 Task: In the  document Colortheory.doc, select heading and apply ' Bold and Underline'  Using "replace feature", replace:  'harmony to peace'
Action: Mouse moved to (380, 172)
Screenshot: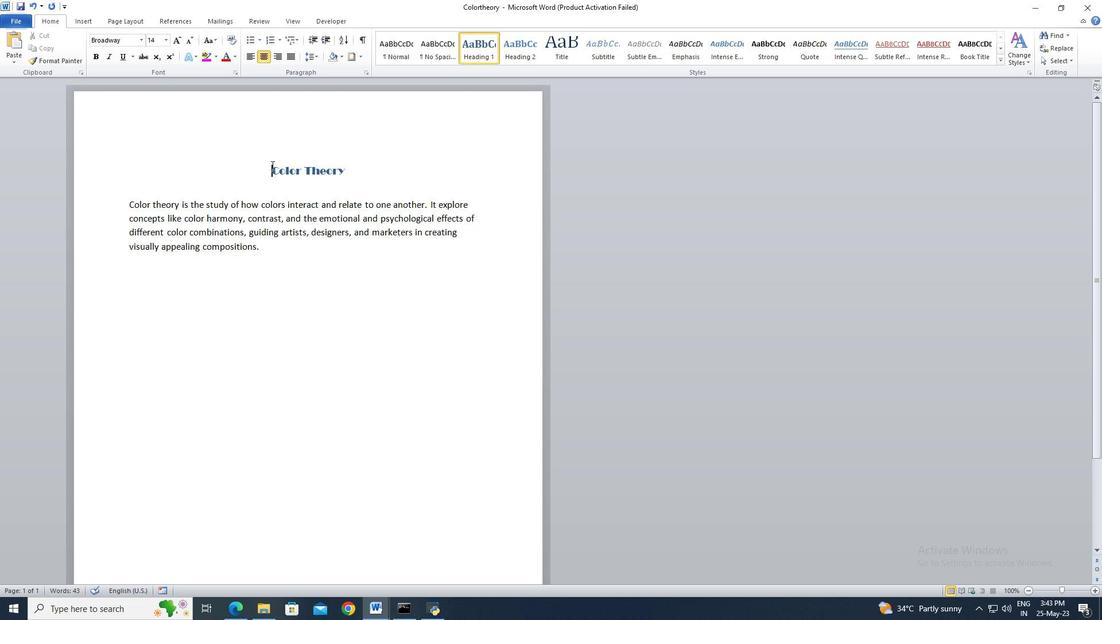 
Action: Key pressed <Key.shift>
Screenshot: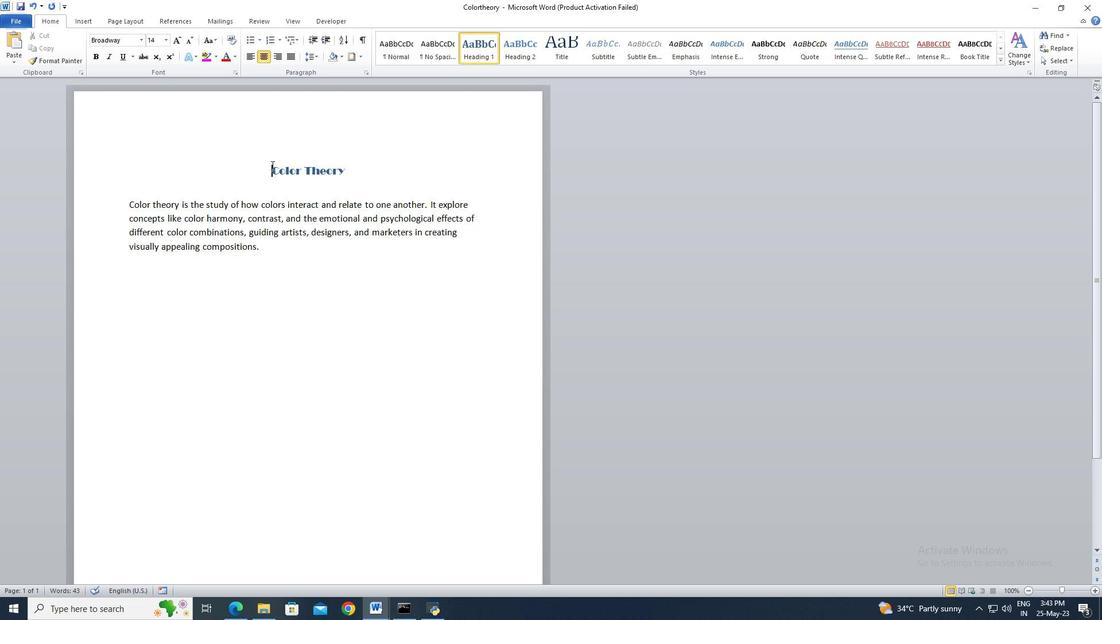 
Action: Mouse pressed left at (380, 172)
Screenshot: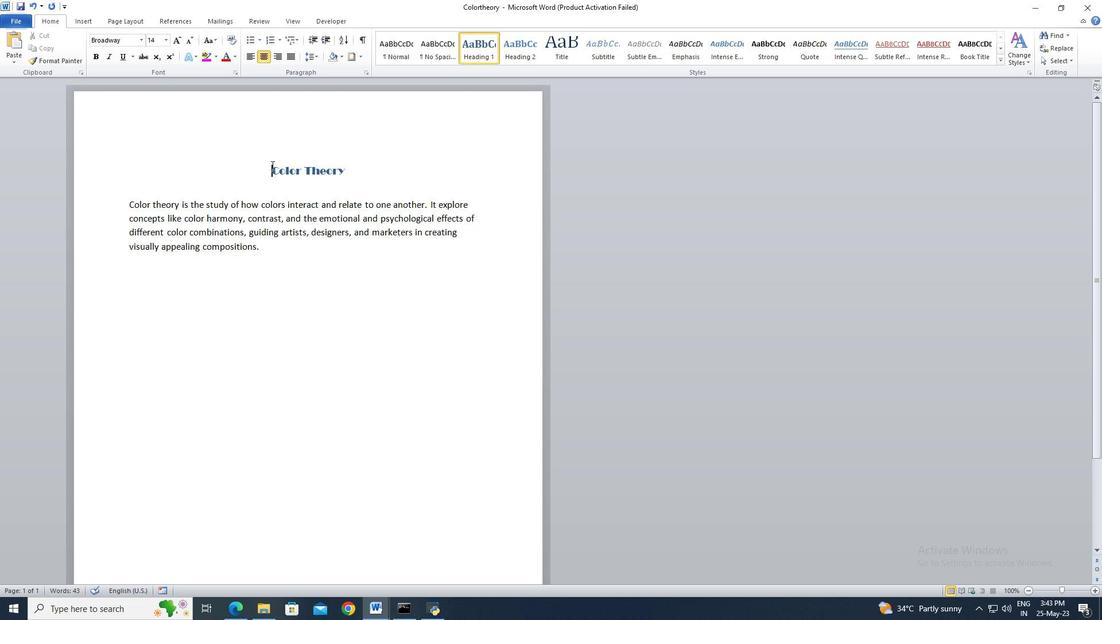 
Action: Mouse moved to (271, 165)
Screenshot: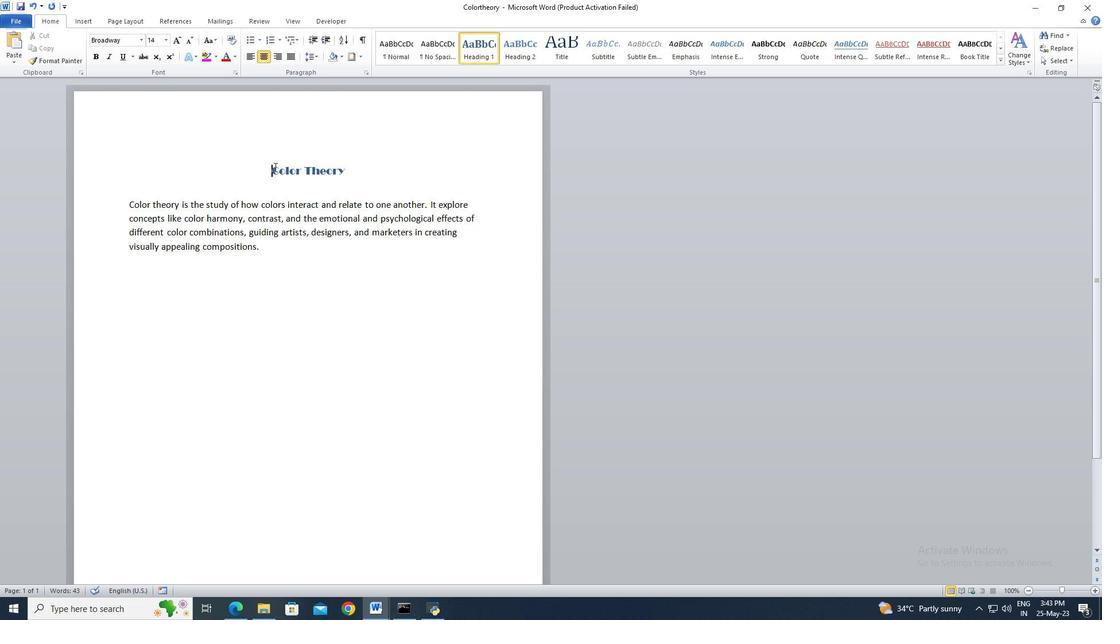 
Action: Mouse pressed left at (271, 165)
Screenshot: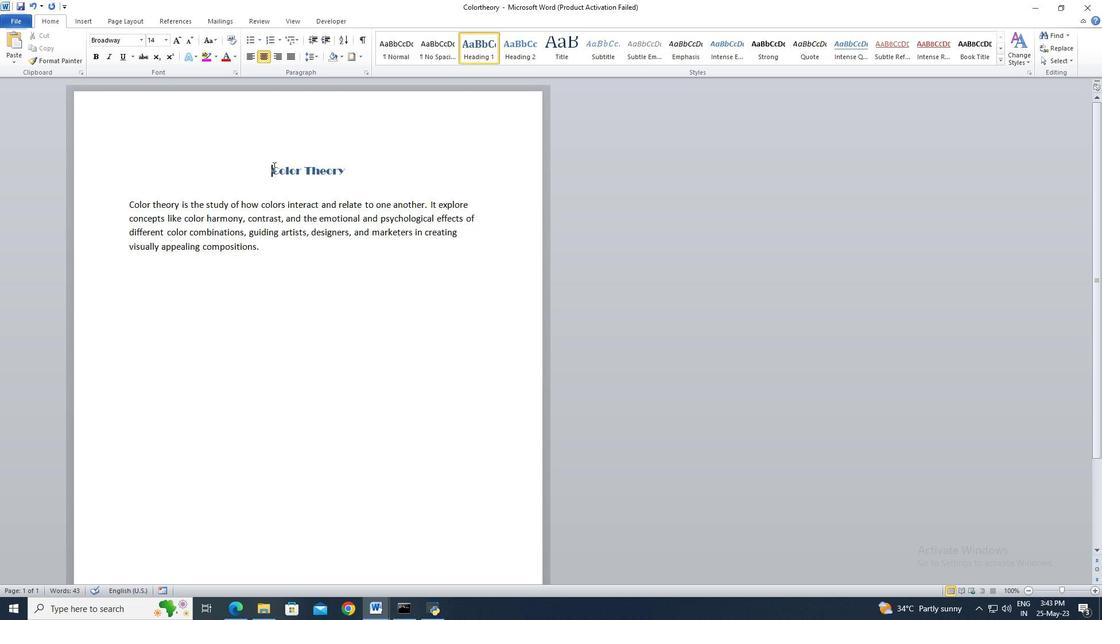 
Action: Mouse moved to (372, 167)
Screenshot: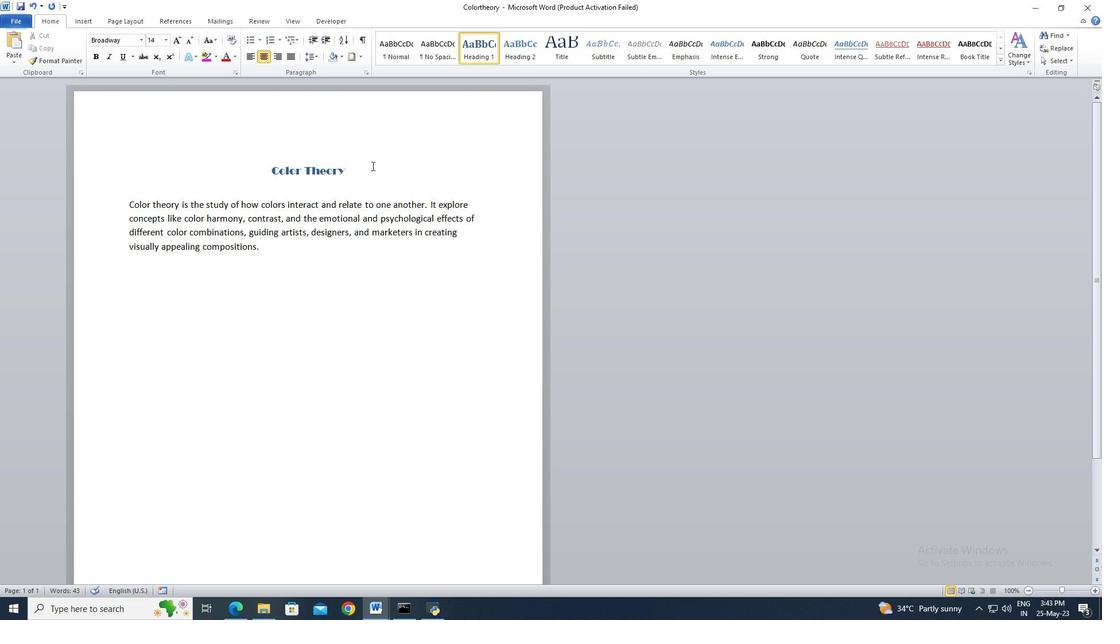 
Action: Key pressed <Key.shift>
Screenshot: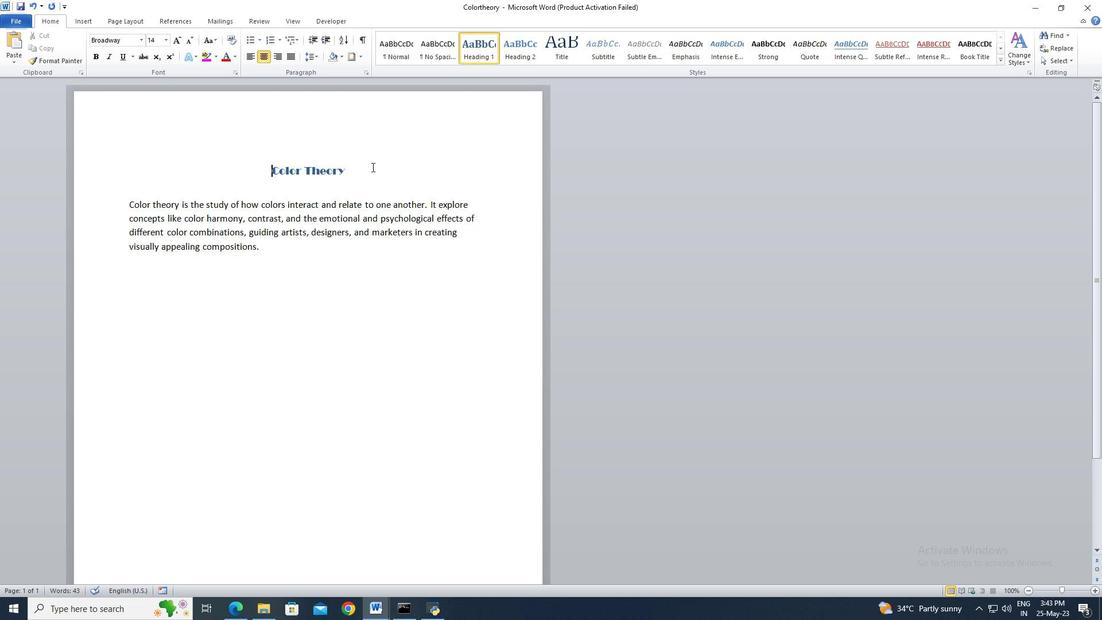 
Action: Mouse pressed left at (372, 167)
Screenshot: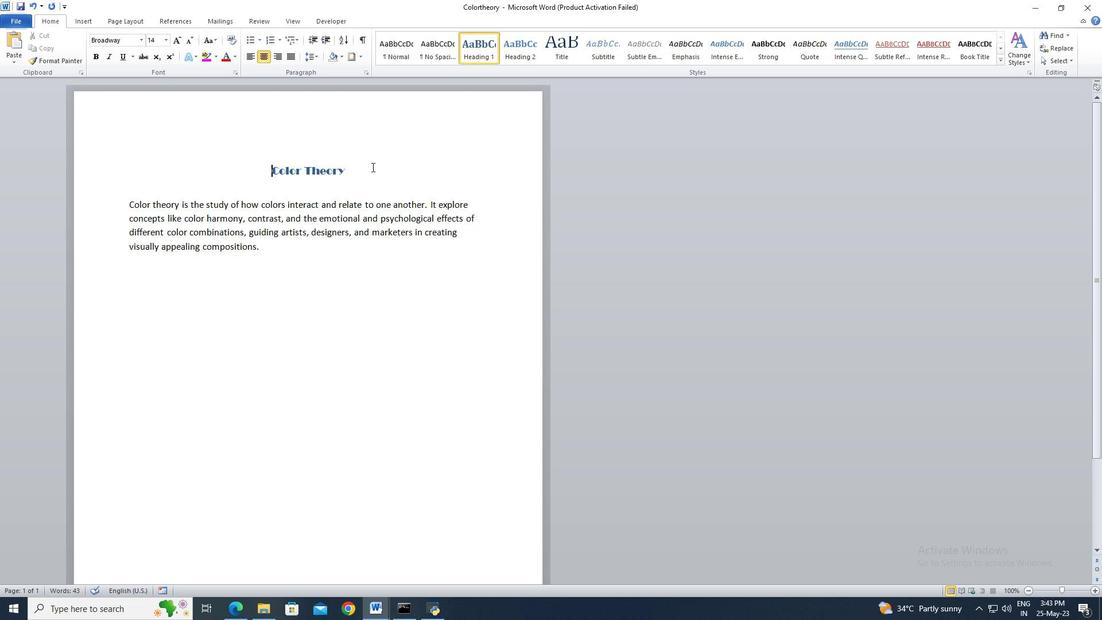 
Action: Mouse moved to (95, 59)
Screenshot: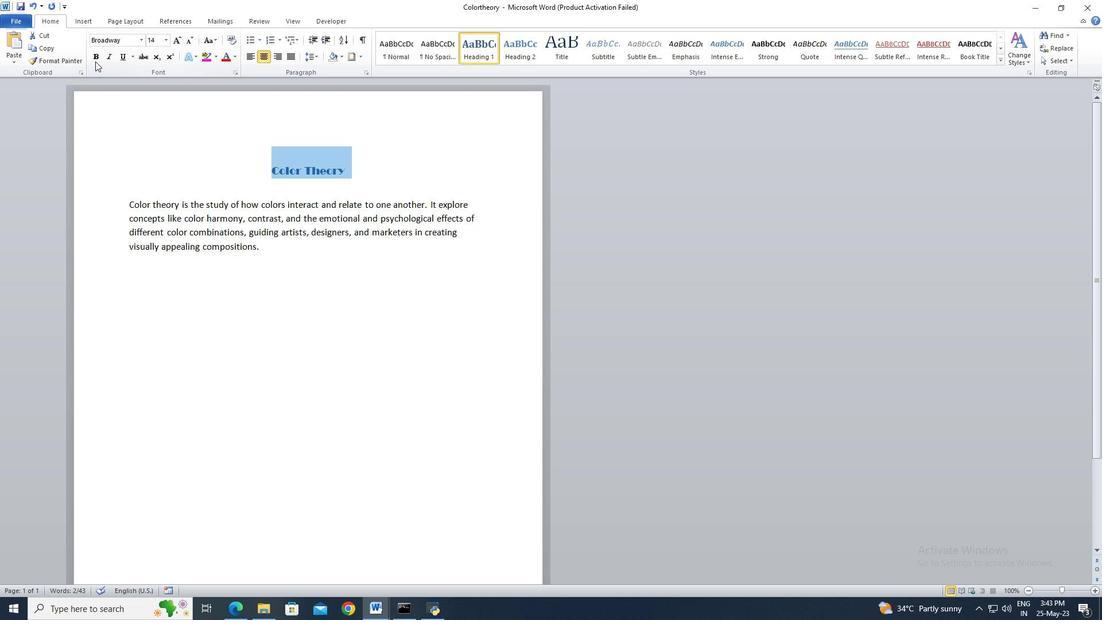 
Action: Mouse pressed left at (95, 59)
Screenshot: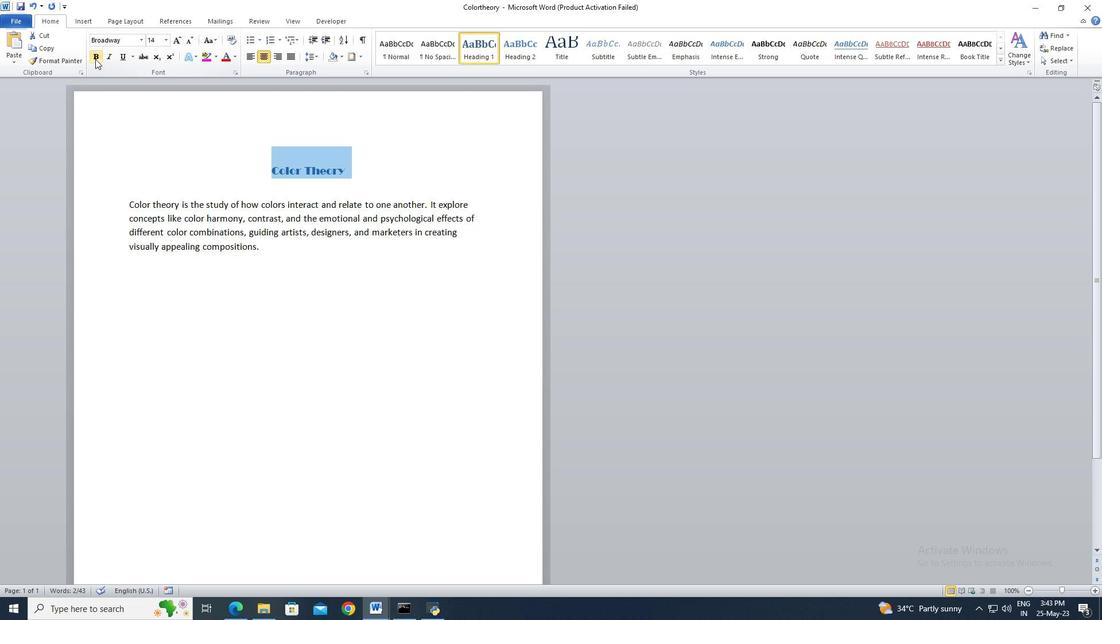 
Action: Mouse moved to (114, 59)
Screenshot: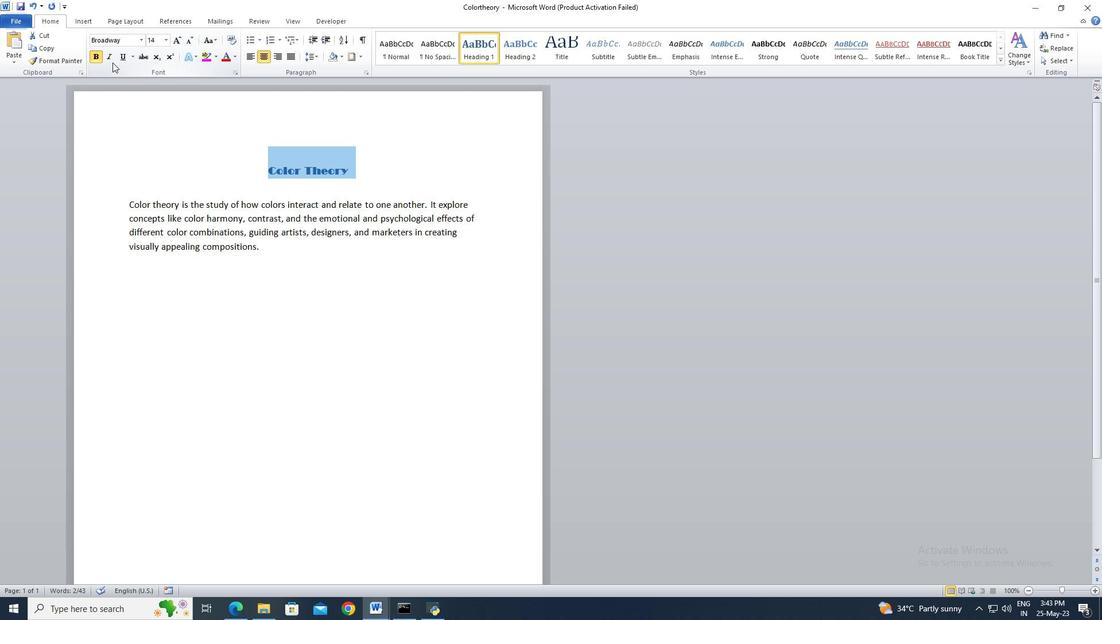 
Action: Mouse pressed left at (114, 59)
Screenshot: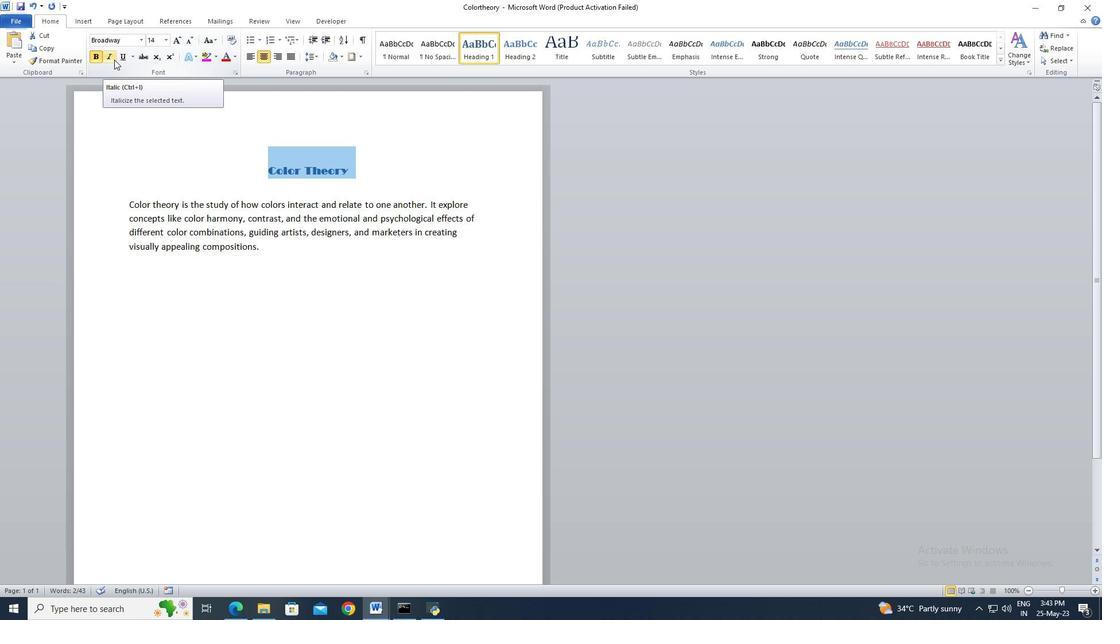 
Action: Mouse moved to (364, 167)
Screenshot: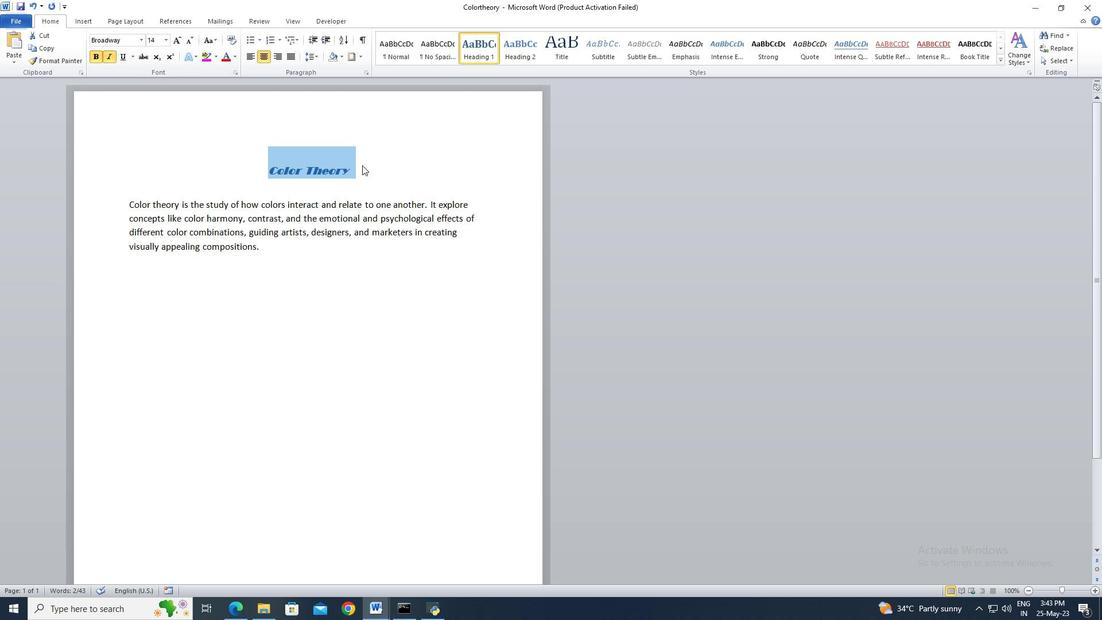 
Action: Mouse pressed left at (364, 167)
Screenshot: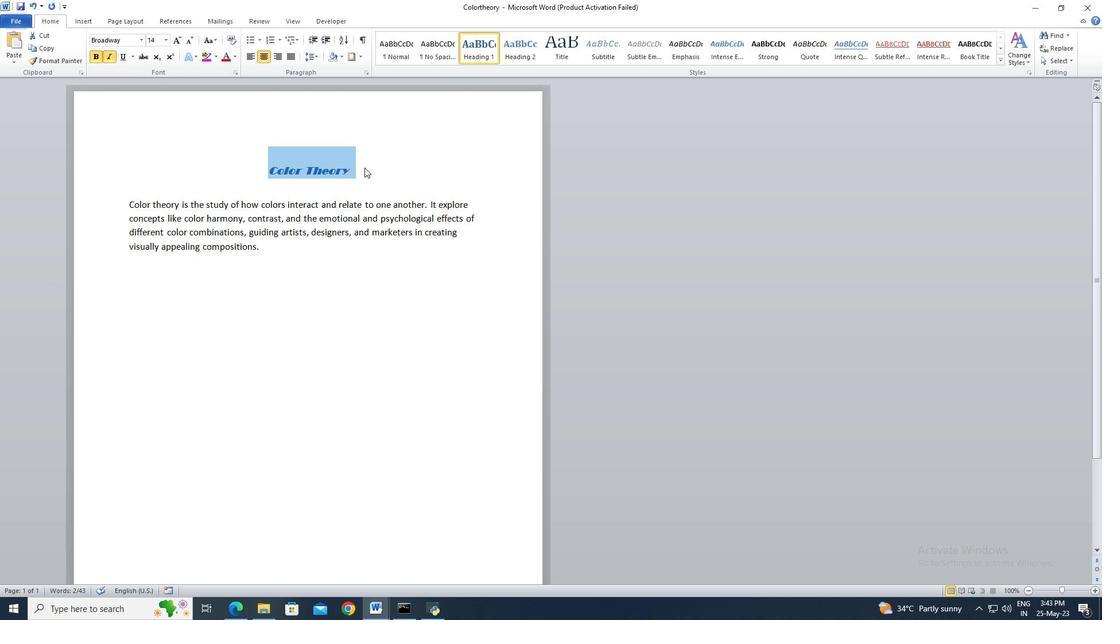 
Action: Mouse moved to (1040, 51)
Screenshot: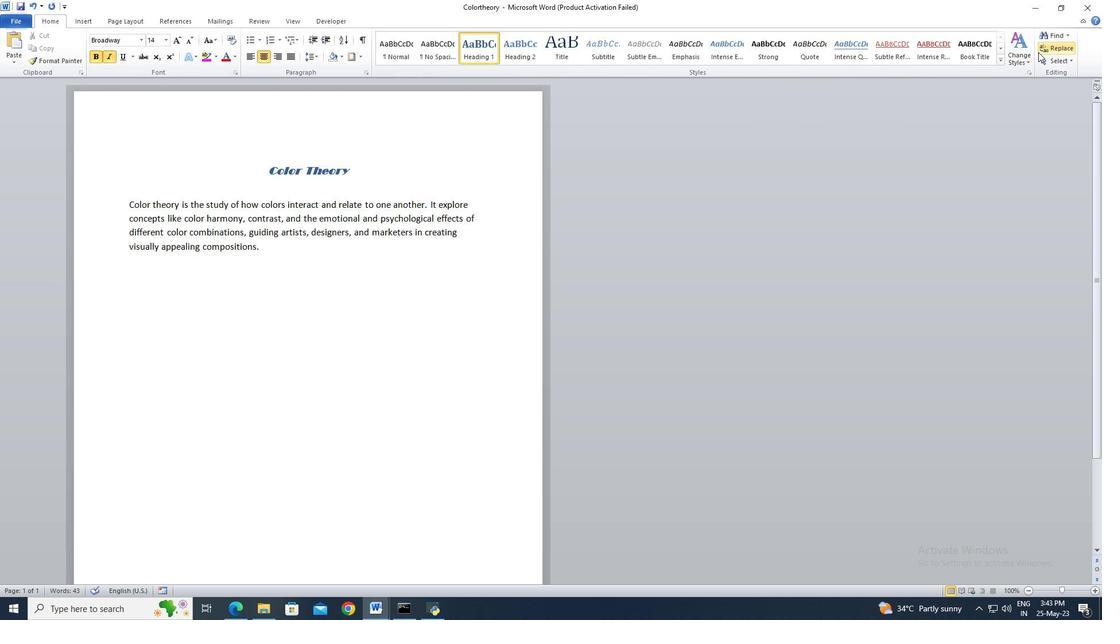 
Action: Mouse pressed left at (1040, 51)
Screenshot: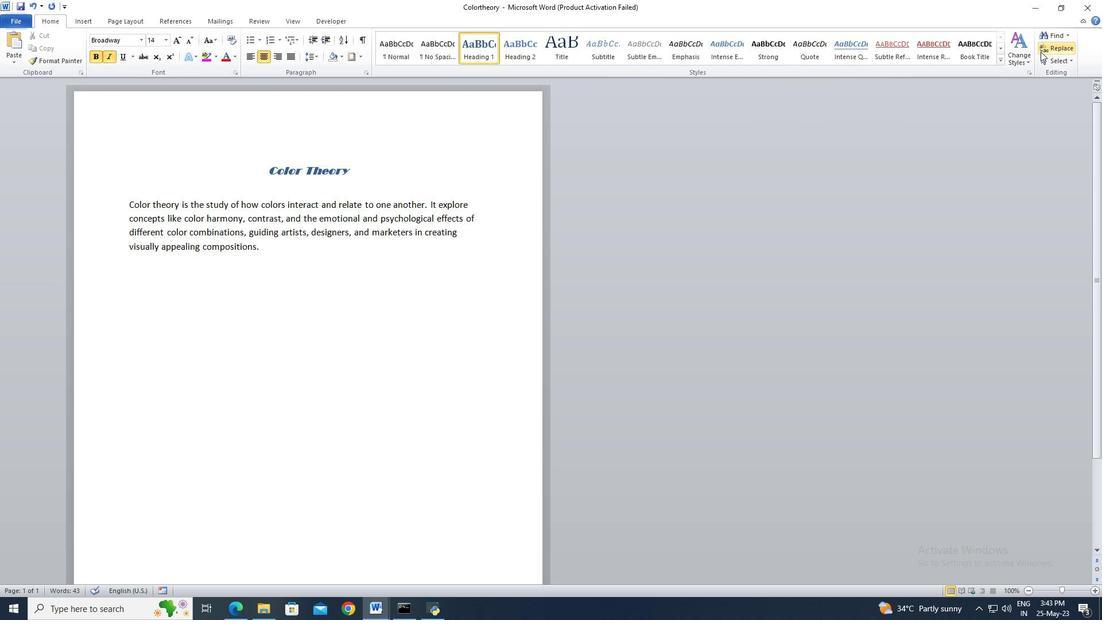 
Action: Mouse moved to (499, 92)
Screenshot: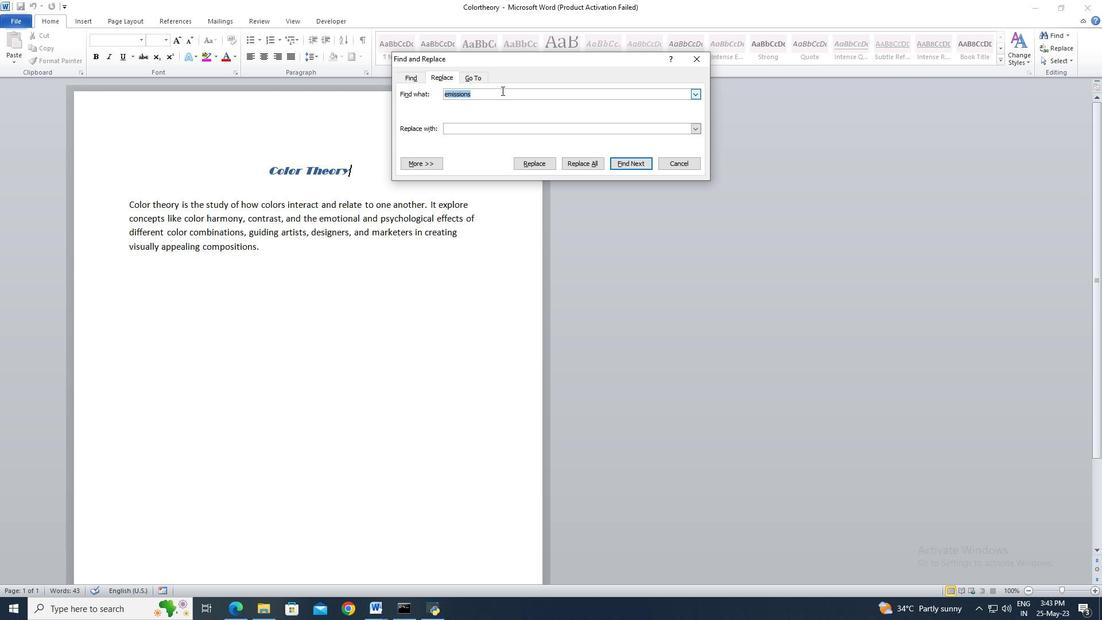 
Action: Mouse pressed left at (499, 92)
Screenshot: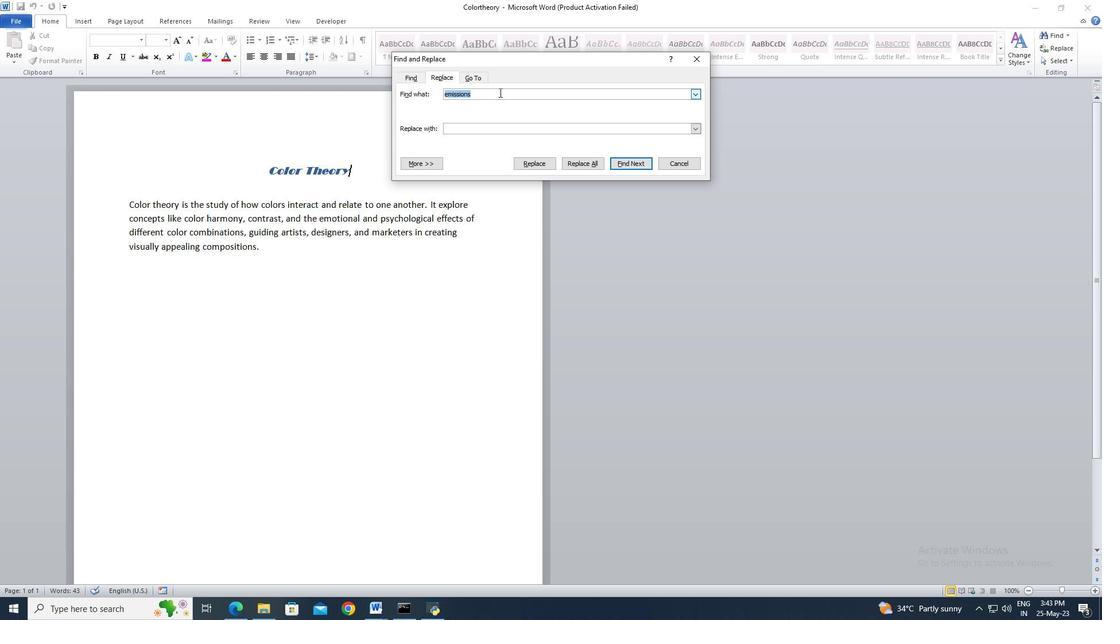 
Action: Key pressed ctrl+A<Key.delete>harmony
Screenshot: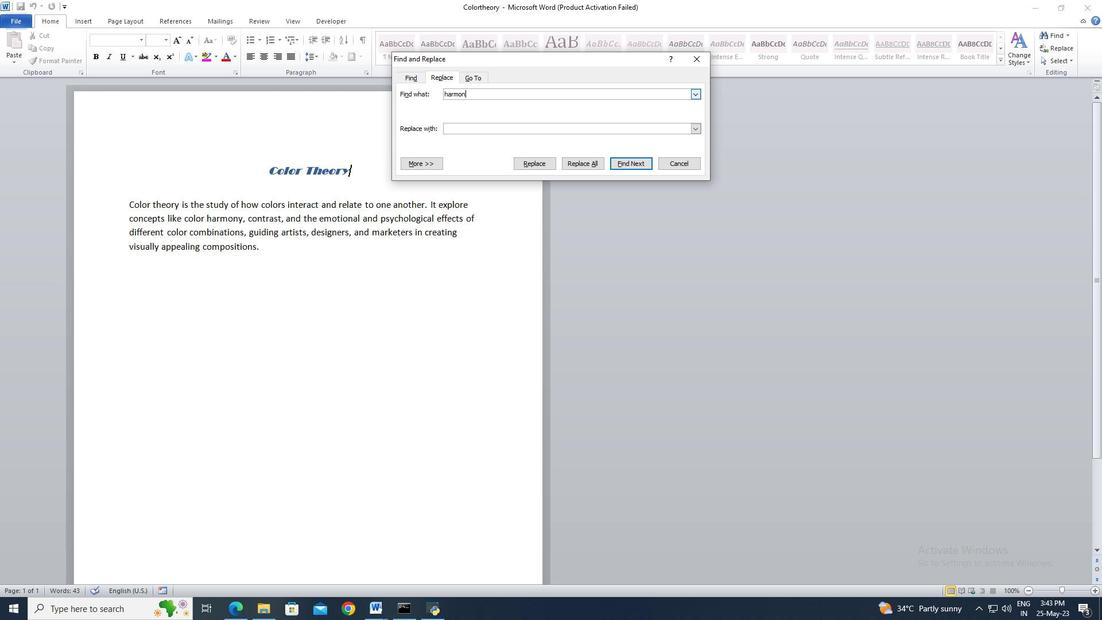 
Action: Mouse moved to (622, 164)
Screenshot: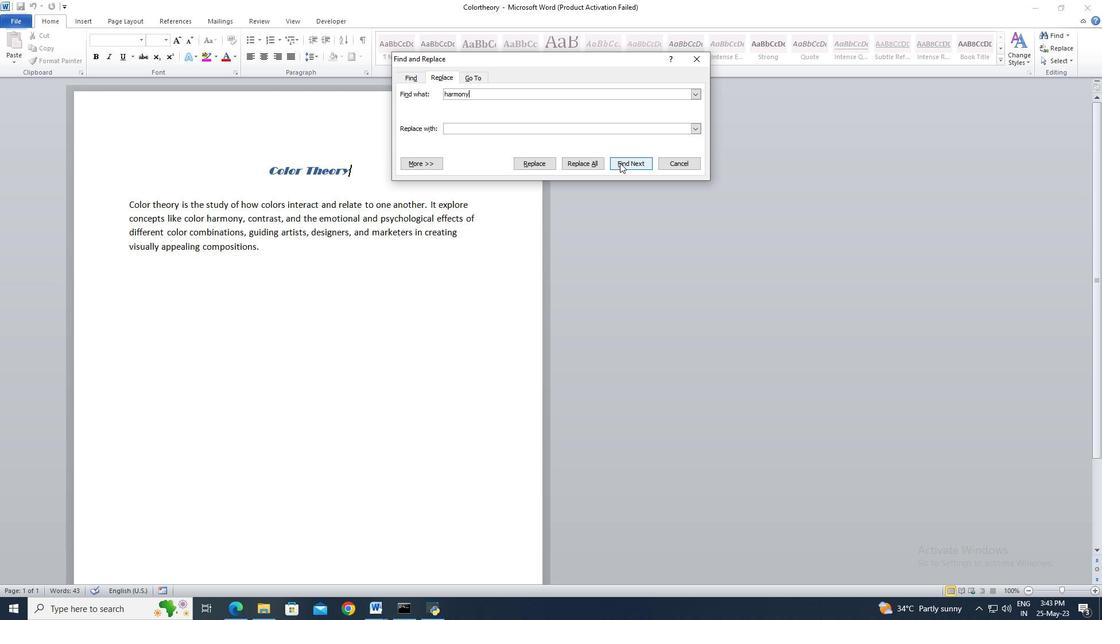 
Action: Mouse pressed left at (622, 164)
Screenshot: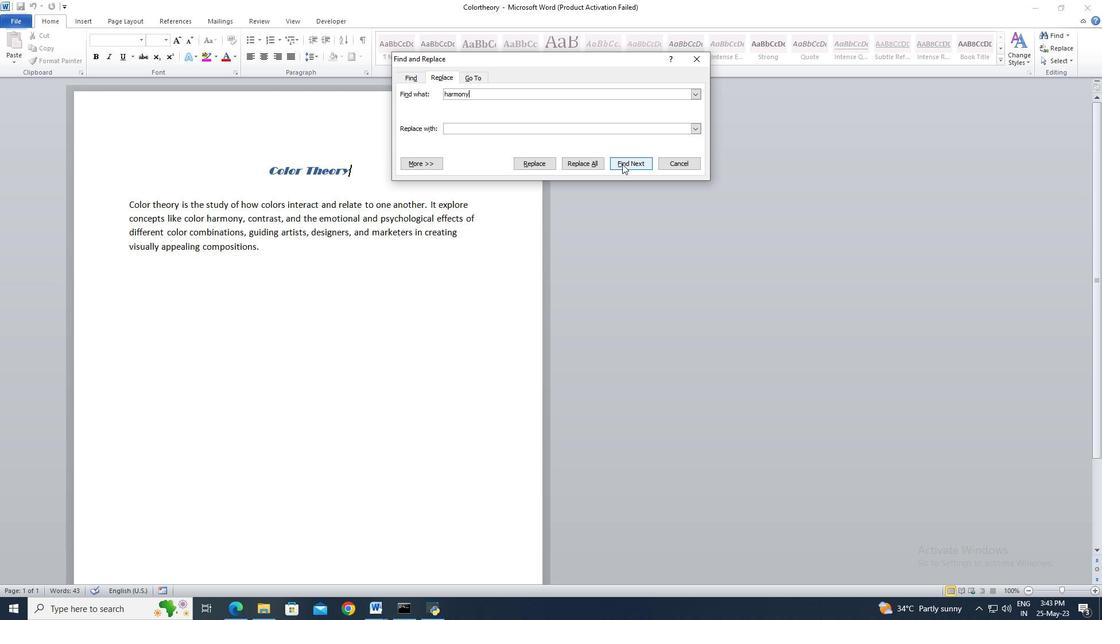 
Action: Mouse moved to (527, 128)
Screenshot: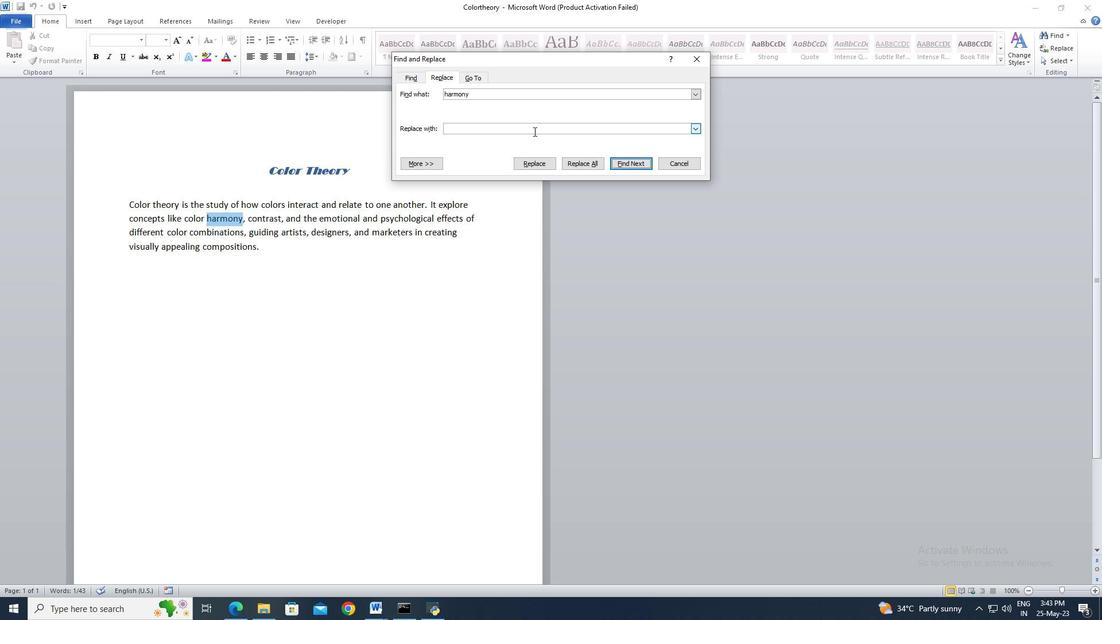 
Action: Mouse pressed left at (527, 128)
Screenshot: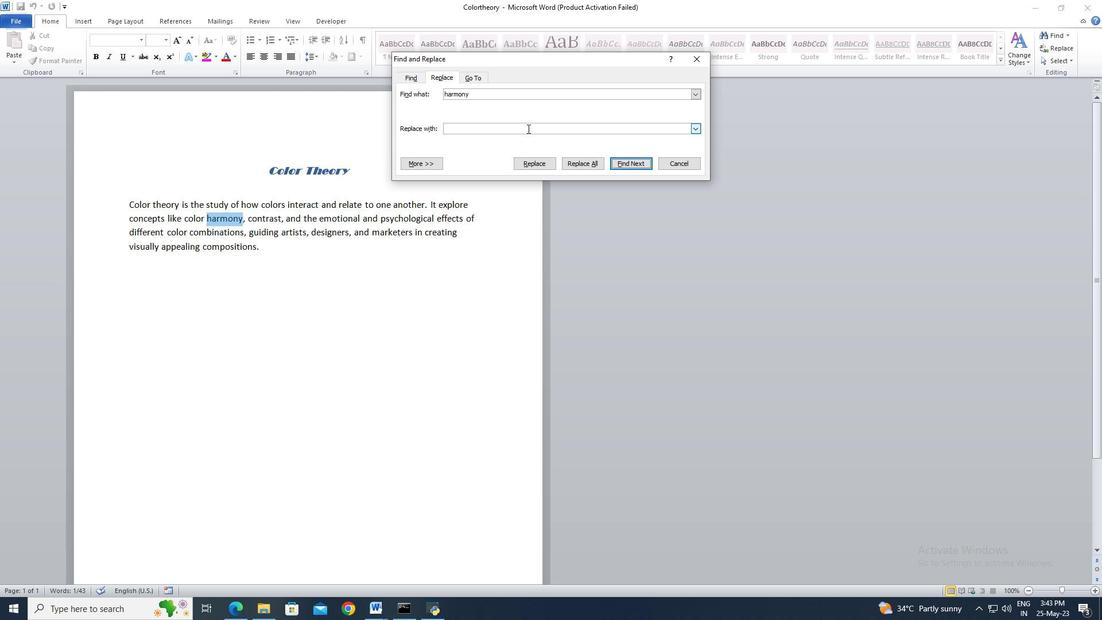 
Action: Key pressed [<Key.backspace>peace
Screenshot: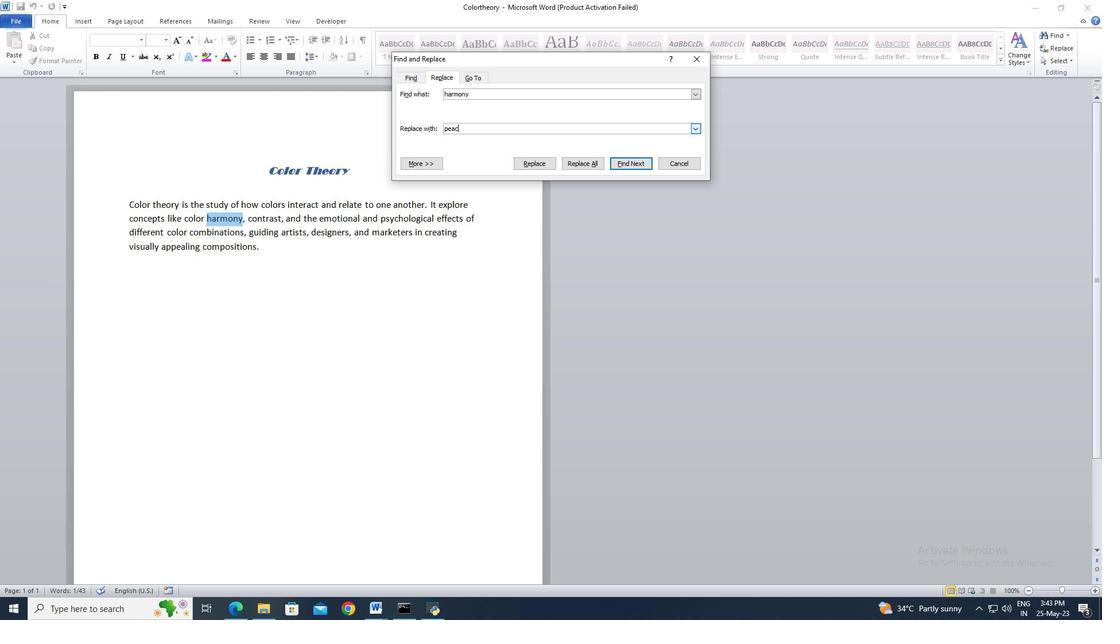 
Action: Mouse moved to (533, 168)
Screenshot: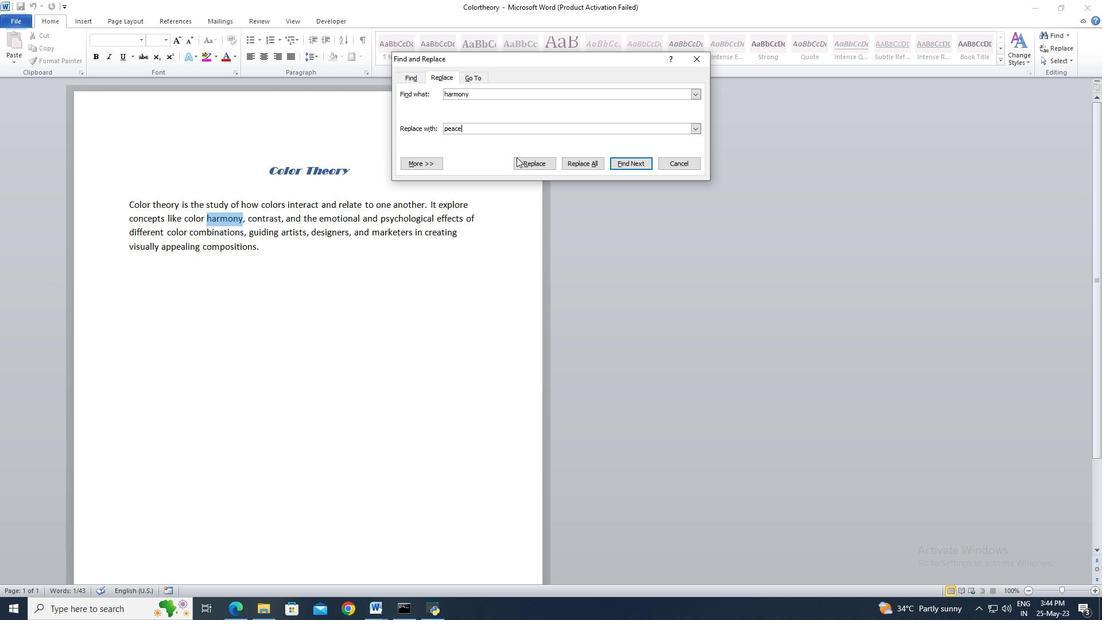 
Action: Mouse pressed left at (533, 168)
Screenshot: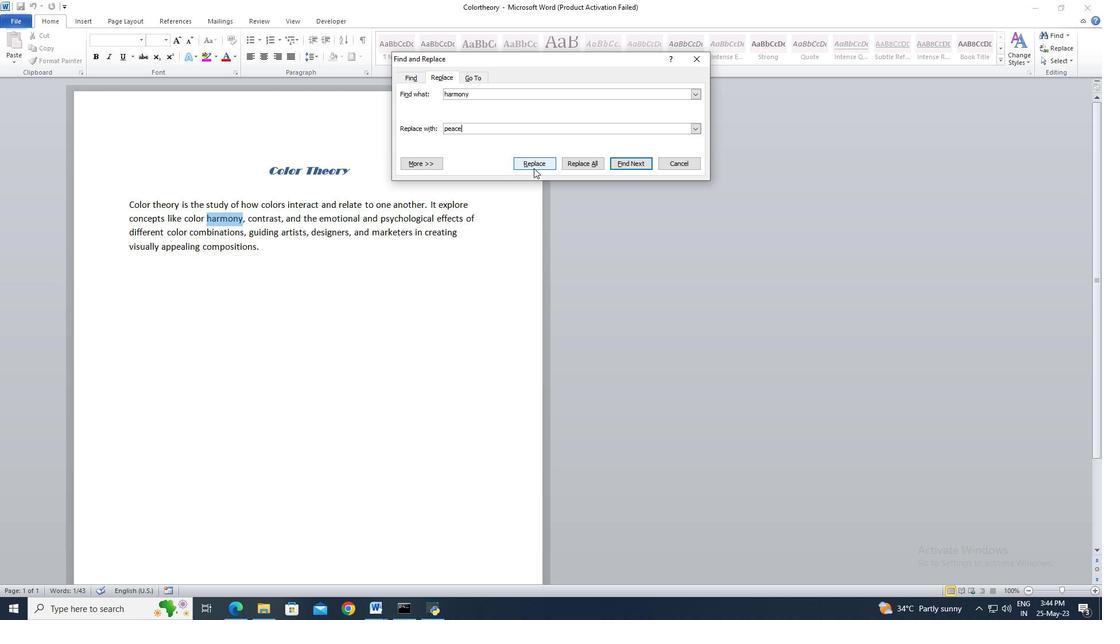 
Action: Mouse moved to (528, 333)
Screenshot: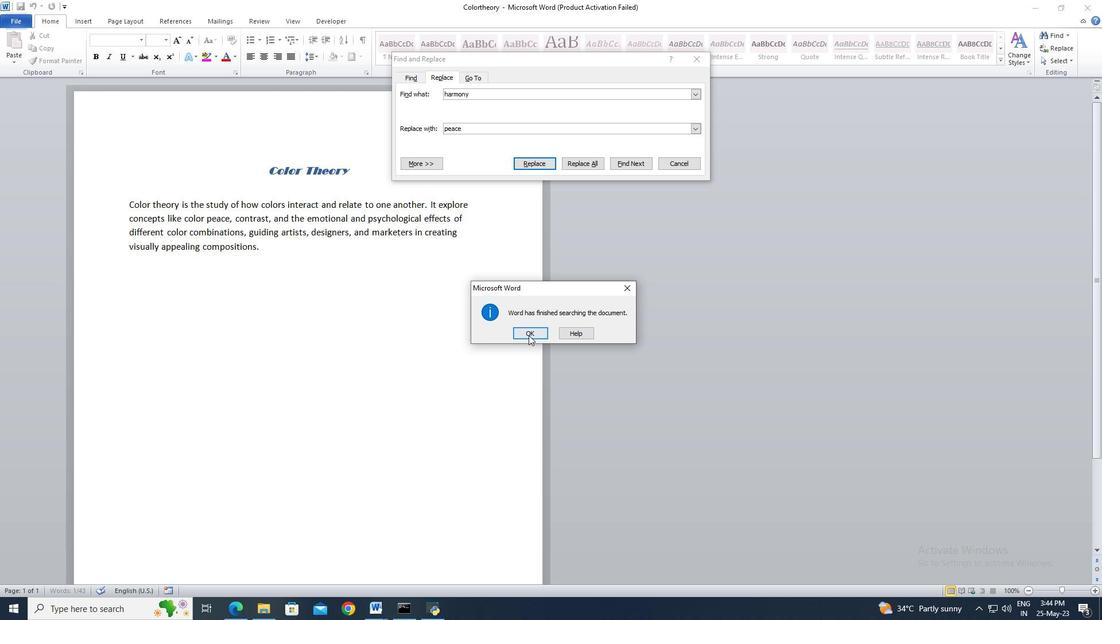
Action: Mouse pressed left at (528, 333)
Screenshot: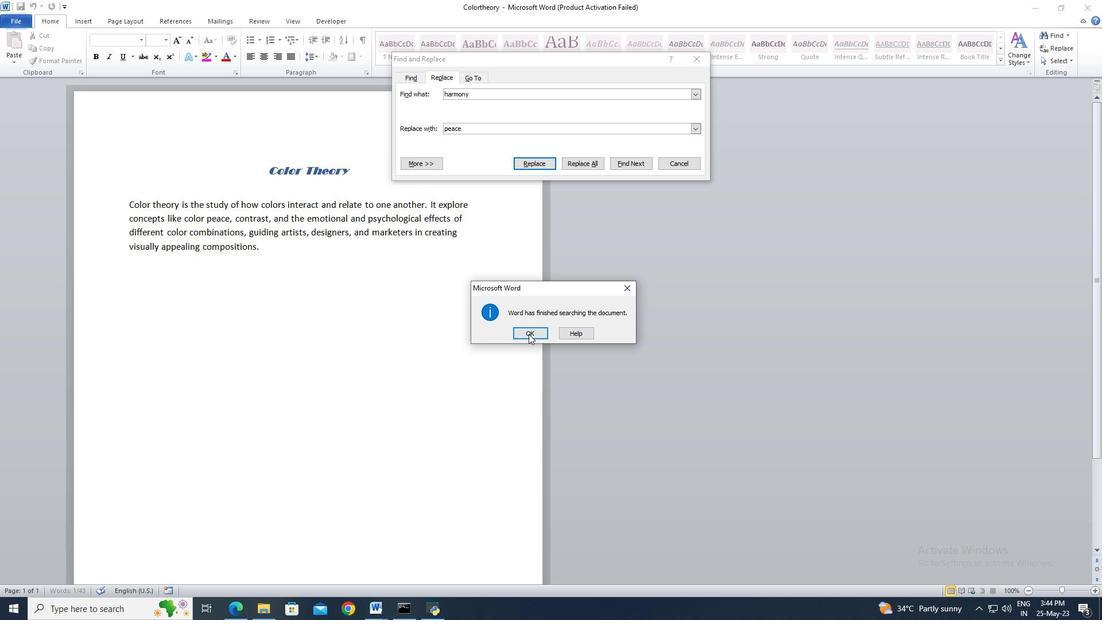 
Action: Mouse moved to (685, 169)
Screenshot: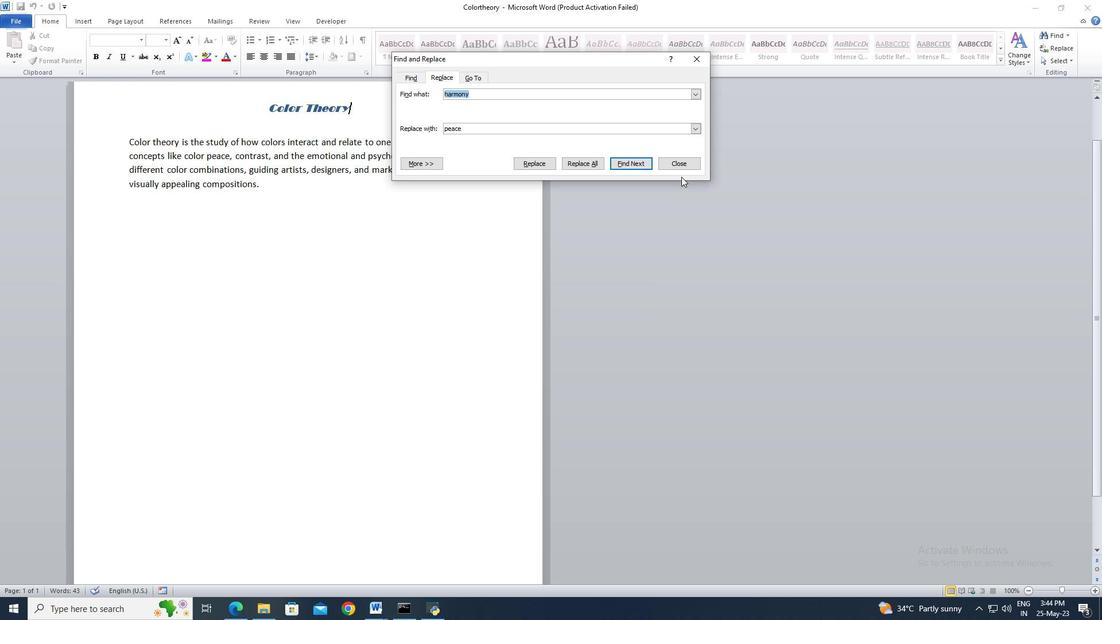 
Action: Mouse pressed left at (685, 169)
Screenshot: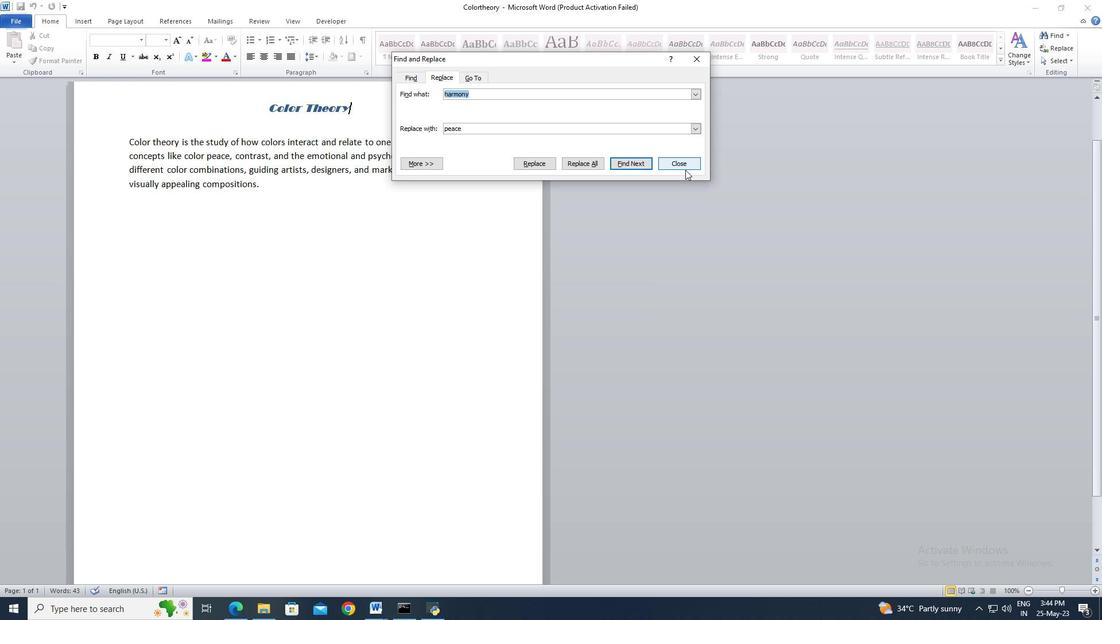 
Action: Mouse moved to (357, 274)
Screenshot: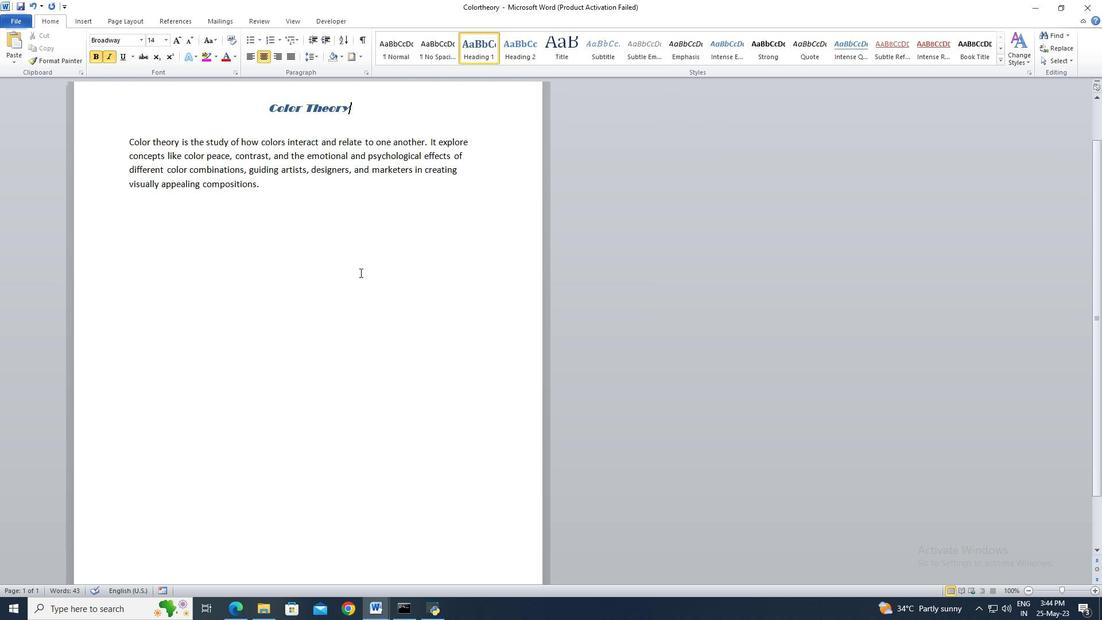 
